 Task: Create a section Code Cowboys and in the section, add a milestone UI/UX Design Enhancements in the project TribeWorks.
Action: Mouse moved to (58, 340)
Screenshot: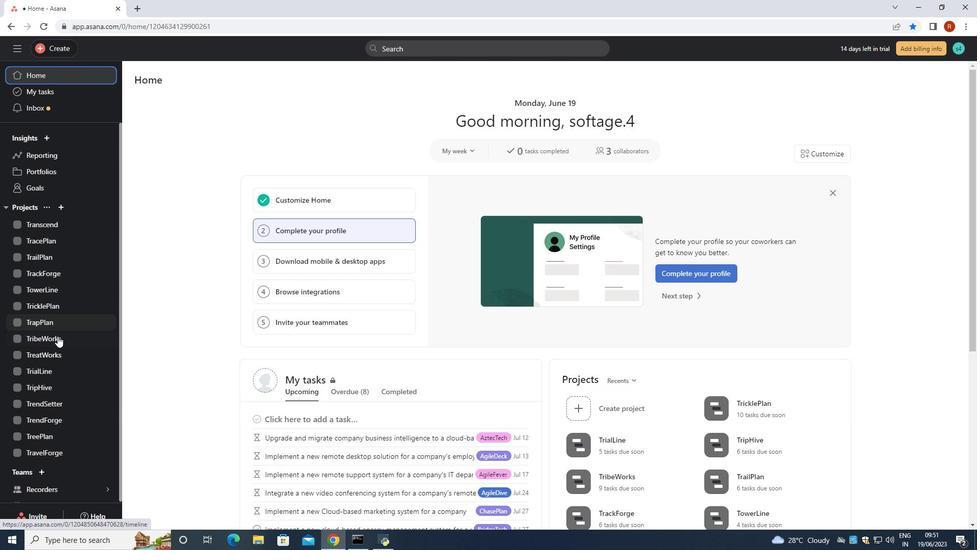 
Action: Mouse pressed left at (58, 340)
Screenshot: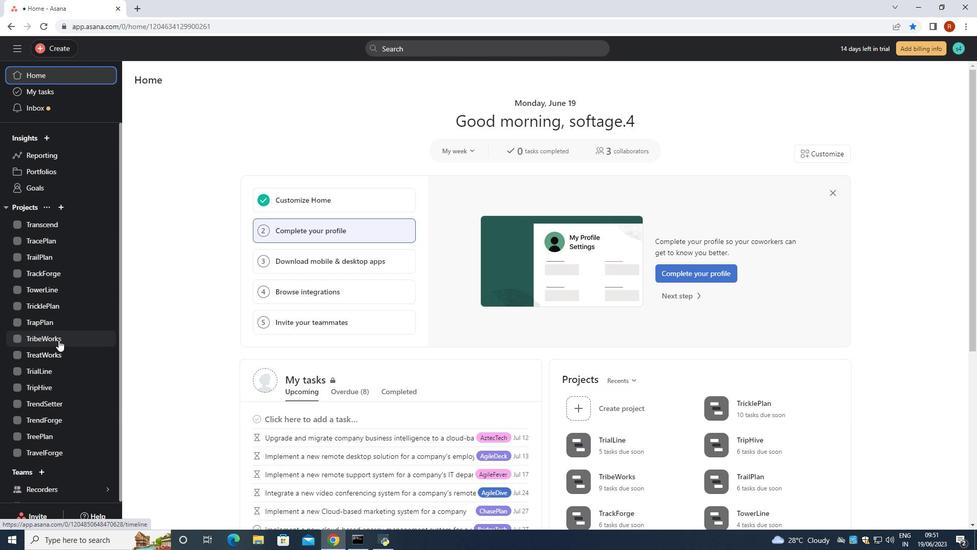 
Action: Mouse moved to (182, 337)
Screenshot: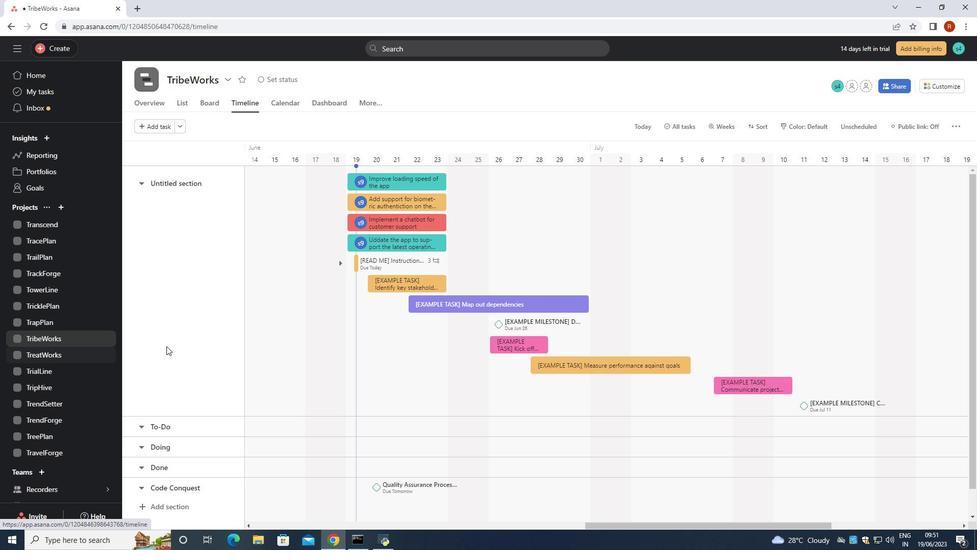 
Action: Mouse scrolled (182, 337) with delta (0, 0)
Screenshot: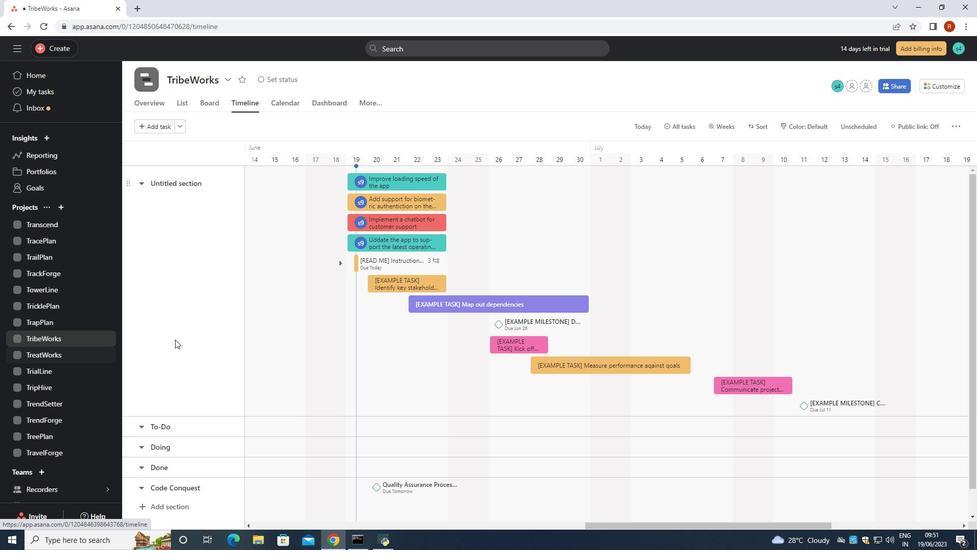 
Action: Mouse scrolled (182, 337) with delta (0, 0)
Screenshot: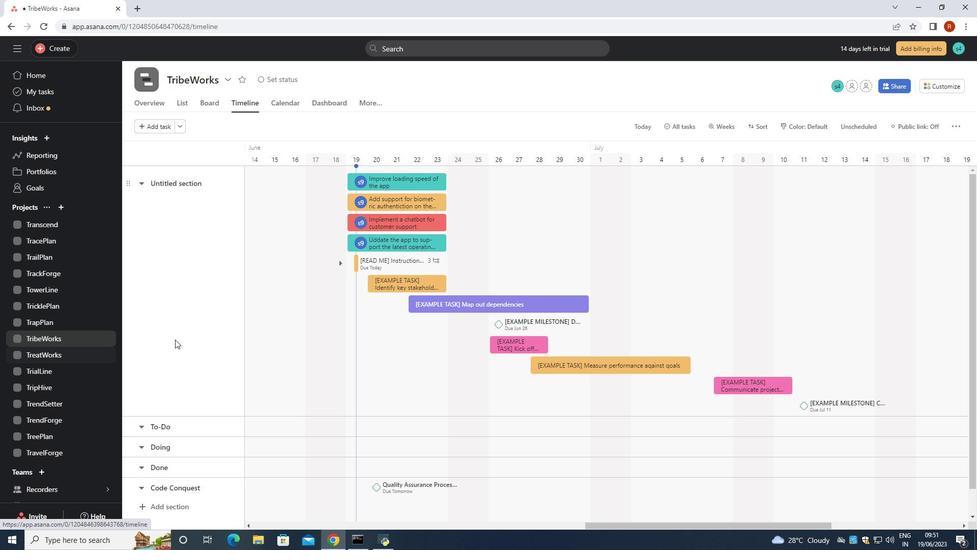 
Action: Mouse moved to (182, 338)
Screenshot: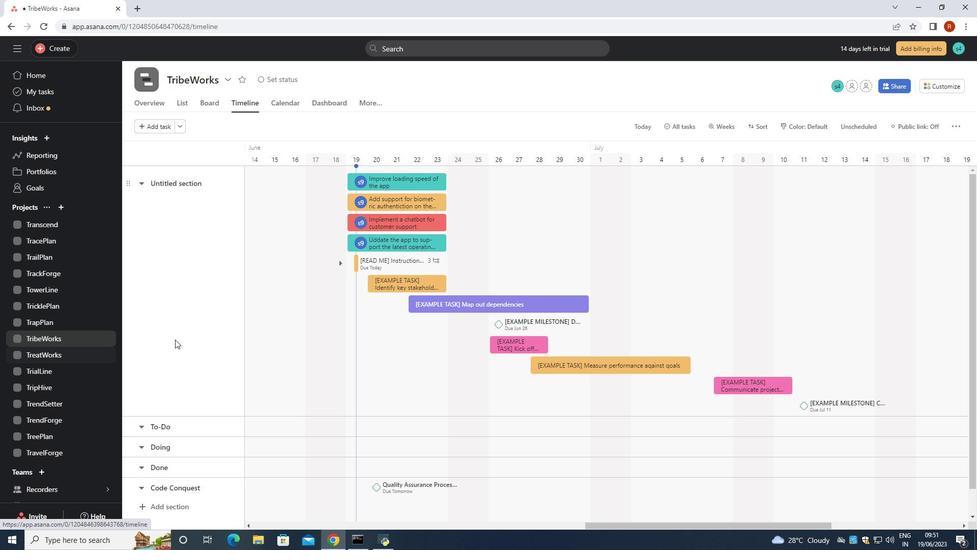 
Action: Mouse scrolled (182, 338) with delta (0, 0)
Screenshot: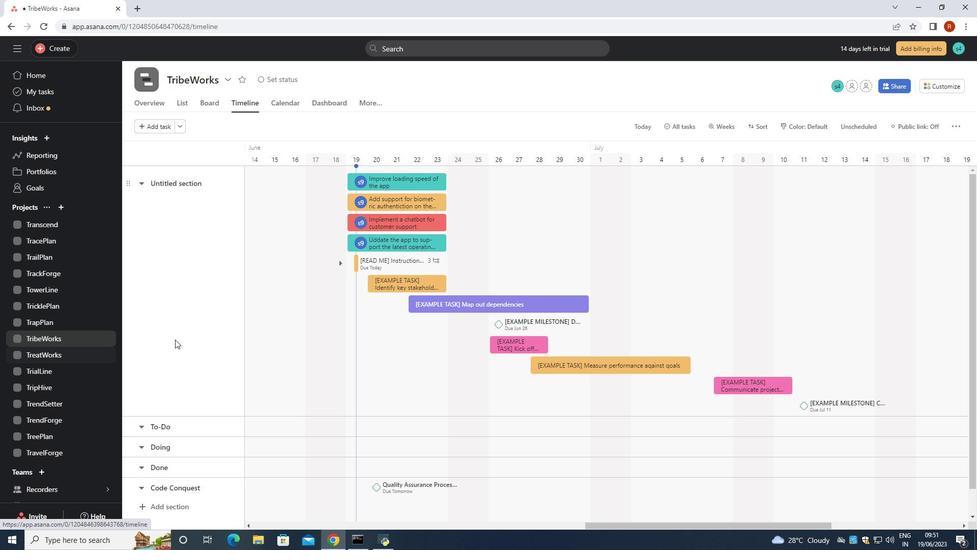 
Action: Mouse moved to (182, 339)
Screenshot: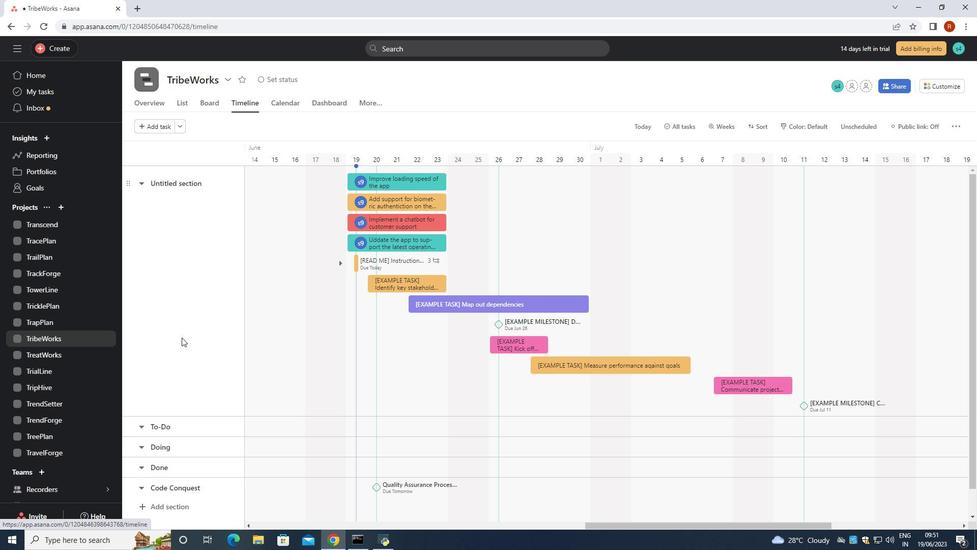 
Action: Mouse scrolled (182, 339) with delta (0, 0)
Screenshot: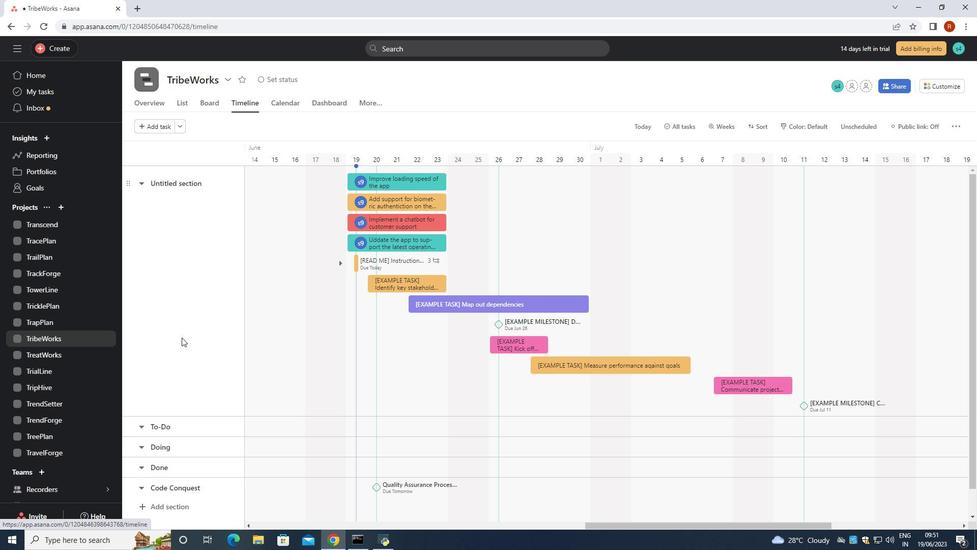 
Action: Mouse moved to (171, 478)
Screenshot: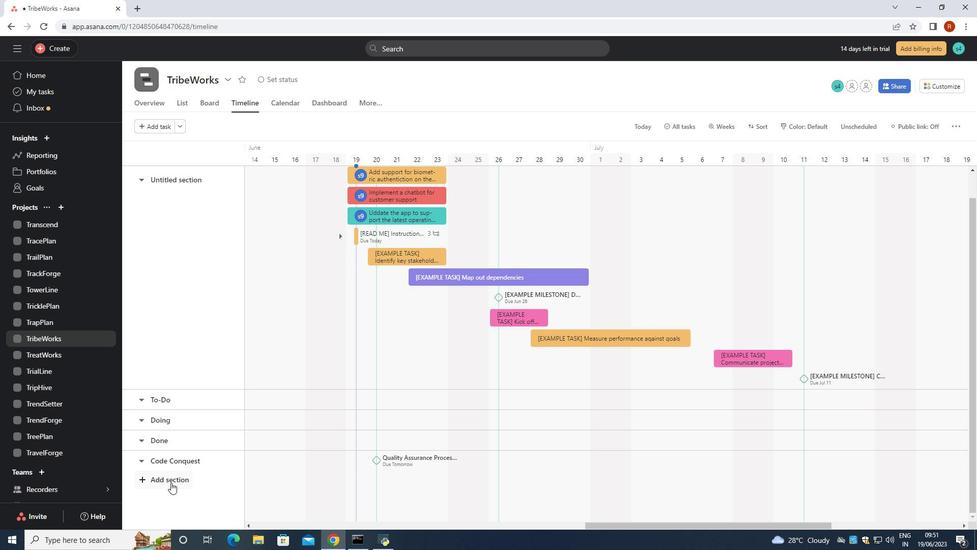 
Action: Mouse pressed left at (171, 478)
Screenshot: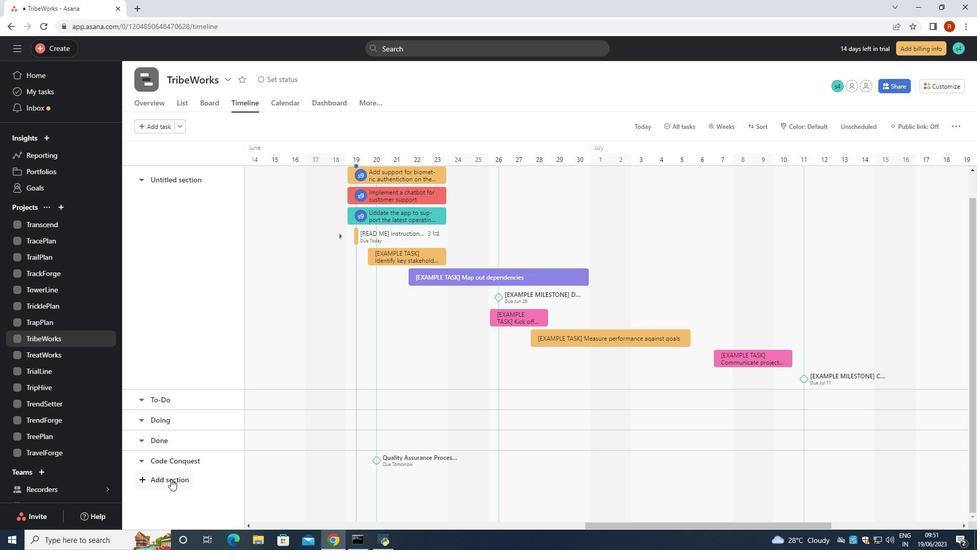 
Action: Key pressed <Key.shift><Key.shift><Key.shift><Key.shift><Key.shift><Key.shift>Code<Key.space><Key.shift><Key.shift><Key.shift><Key.shift><Key.shift><Key.shift><Key.shift><Key.shift><Key.shift><Key.shift><Key.shift><Key.shift><Key.shift><Key.shift><Key.shift><Key.shift><Key.shift><Key.shift>Cowboy<Key.space>
Screenshot: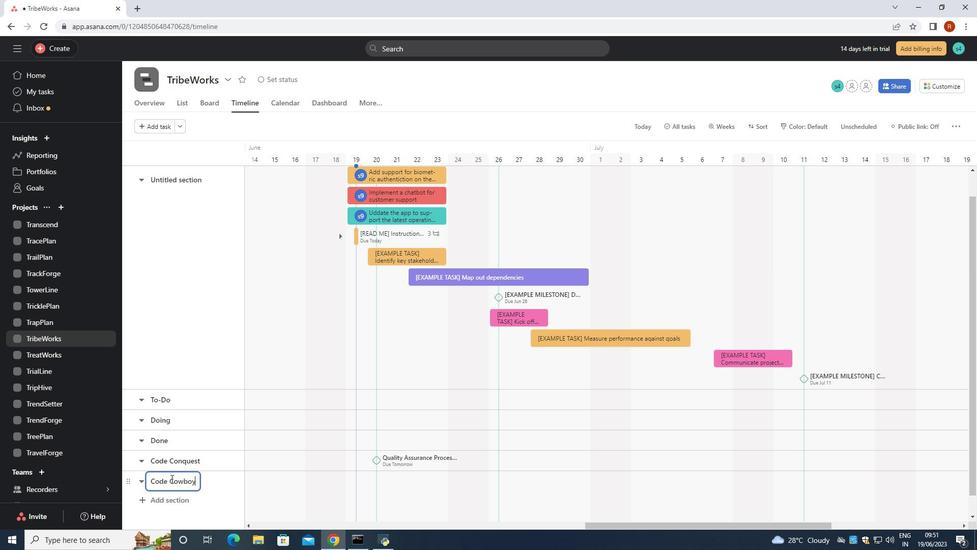 
Action: Mouse moved to (302, 481)
Screenshot: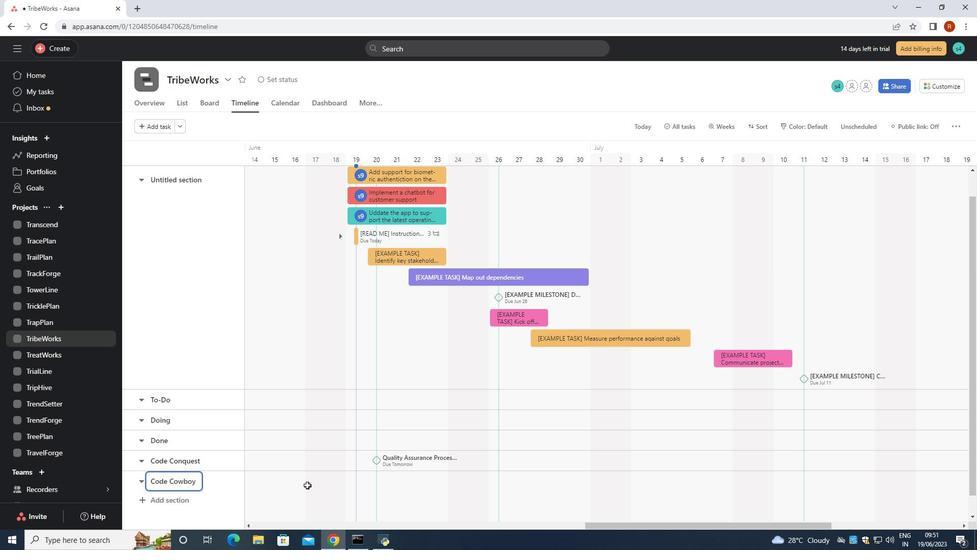 
Action: Mouse pressed left at (302, 481)
Screenshot: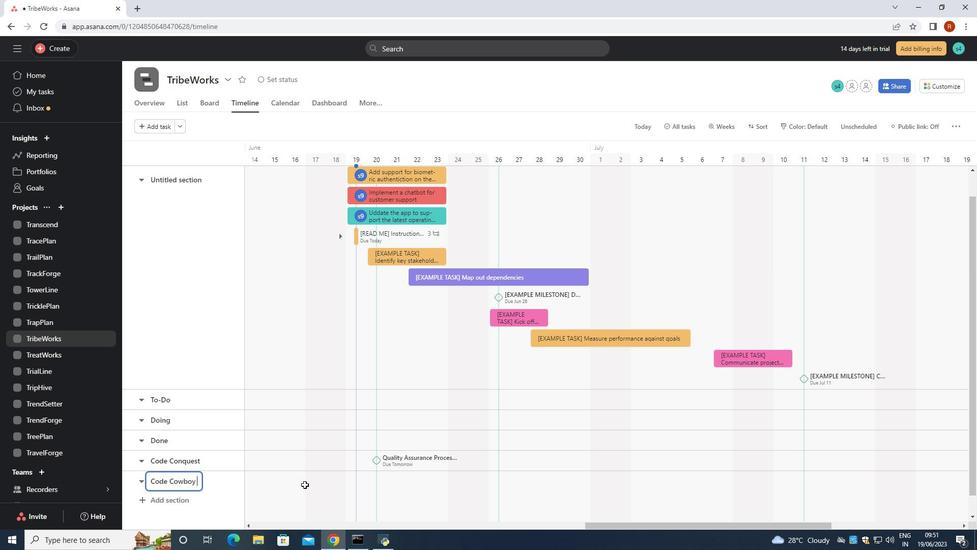 
Action: Mouse pressed left at (302, 481)
Screenshot: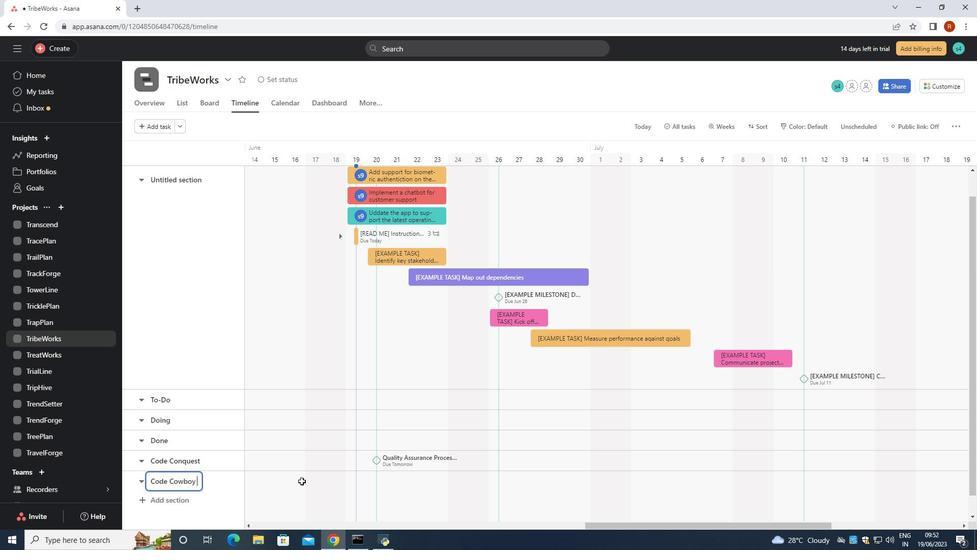
Action: Mouse moved to (302, 481)
Screenshot: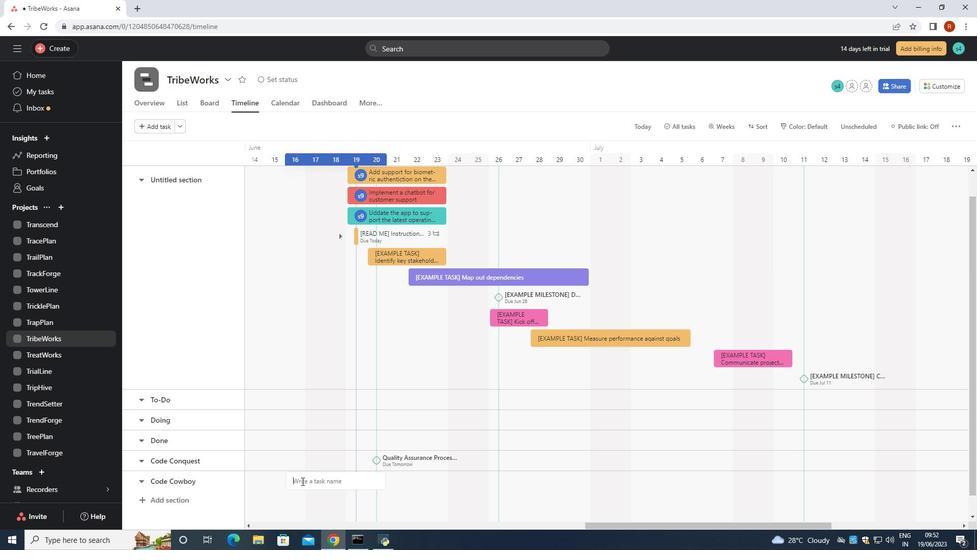 
Action: Key pressed <Key.shift><Key.shift><Key.shift><Key.shift><Key.shift><Key.shift><Key.shift><Key.shift><Key.shift><Key.shift><Key.shift><Key.shift><Key.shift><Key.shift><Key.shift><Key.shift><Key.shift><Key.shift><Key.shift><Key.shift><Key.shift><Key.shift><Key.shift><Key.shift><Key.shift><Key.shift><Key.shift><Key.shift><Key.shift><Key.shift><Key.shift><Key.shift><Key.shift><Key.shift><Key.shift><Key.shift><Key.shift><Key.shift><Key.shift><Key.shift><Key.shift><Key.shift><Key.shift><Key.shift><Key.shift><Key.shift><Key.shift><Key.shift><Key.shift><Key.shift><Key.shift><Key.shift><Key.shift><Key.shift><Key.shift><Key.shift><Key.shift><Key.shift><Key.shift><Key.shift><Key.shift><Key.shift><Key.shift><Key.shift><Key.shift><Key.shift><Key.shift><Key.shift><Key.shift><Key.shift><Key.shift><Key.shift><Key.shift><Key.shift><Key.shift><Key.shift><Key.shift><Key.shift><Key.shift><Key.shift><Key.shift><Key.shift><Key.shift><Key.shift><Key.shift><Key.shift><Key.shift><Key.shift><Key.shift><Key.shift><Key.shift><Key.shift><Key.shift><Key.shift><Key.shift><Key.shift><Key.shift><Key.shift><Key.shift><Key.shift><Key.shift><Key.shift><Key.shift><Key.shift><Key.shift><Key.shift><Key.shift>UI<Key.shift><Key.shift><Key.shift><Key.shift><Key.shift><Key.shift><Key.shift><Key.shift><Key.shift><Key.shift><Key.shift><Key.shift>?<Key.backspace>/<Key.shift><Key.shift><Key.shift><Key.shift><Key.shift><Key.shift><Key.shift><Key.shift><Key.shift><Key.shift><Key.shift><Key.shift><Key.shift><Key.shift><Key.shift><Key.shift><Key.shift><Key.shift><Key.shift><Key.shift><Key.shift><Key.shift><Key.shift><Key.shift><Key.shift><Key.shift><Key.shift><Key.shift><Key.shift><Key.shift><Key.shift><Key.shift><Key.shift>UX<Key.space><Key.shift>Design<Key.space><Key.shift>Enhancements<Key.space>
Screenshot: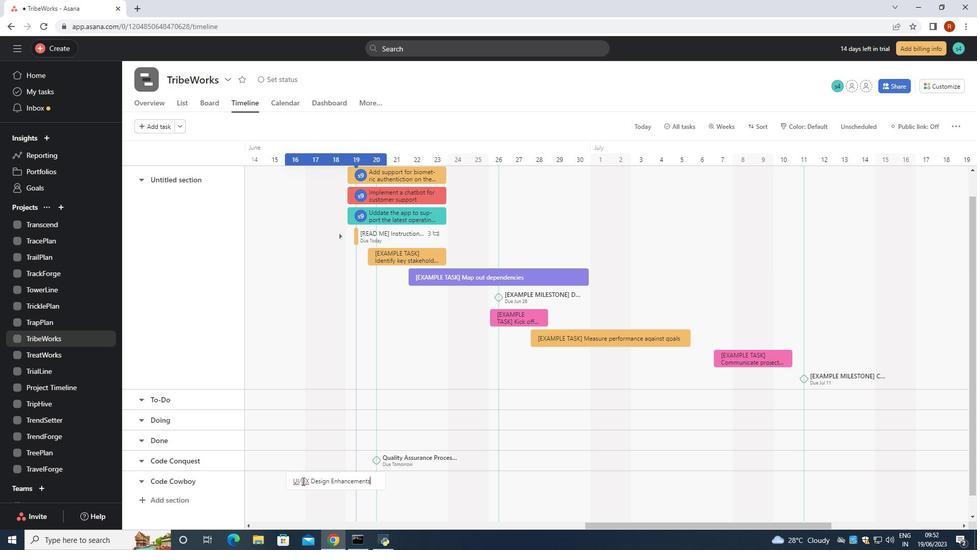 
Action: Mouse moved to (678, 549)
Screenshot: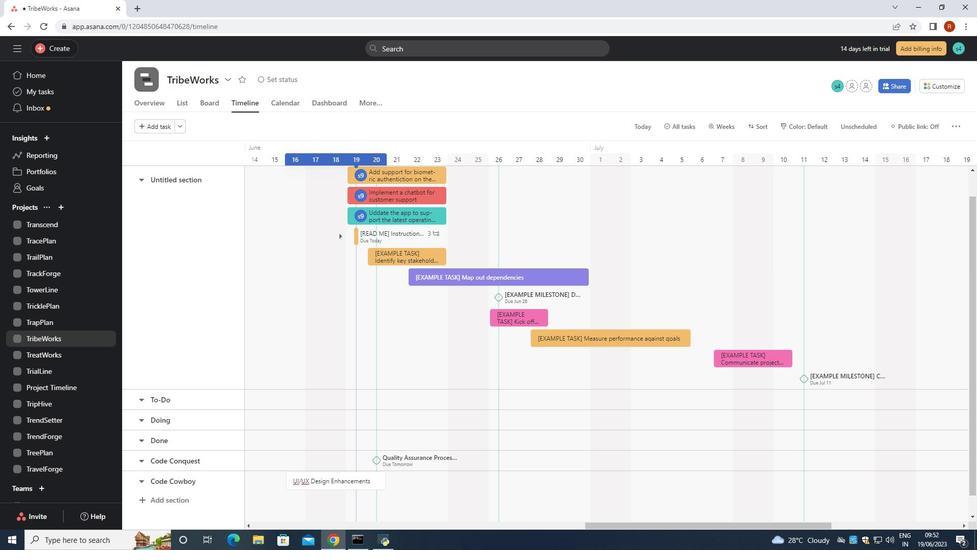
Action: Key pressed <Key.enter>
Screenshot: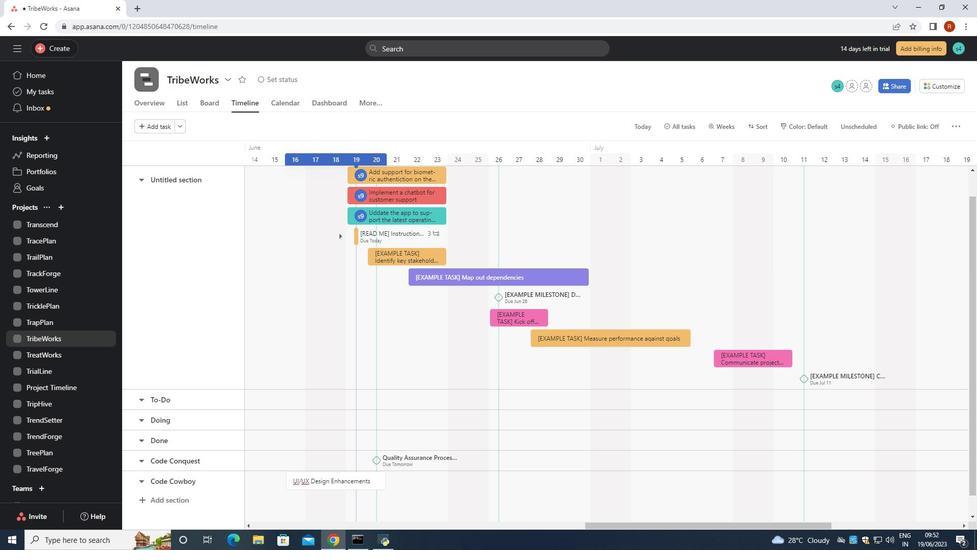 
Action: Mouse moved to (347, 480)
Screenshot: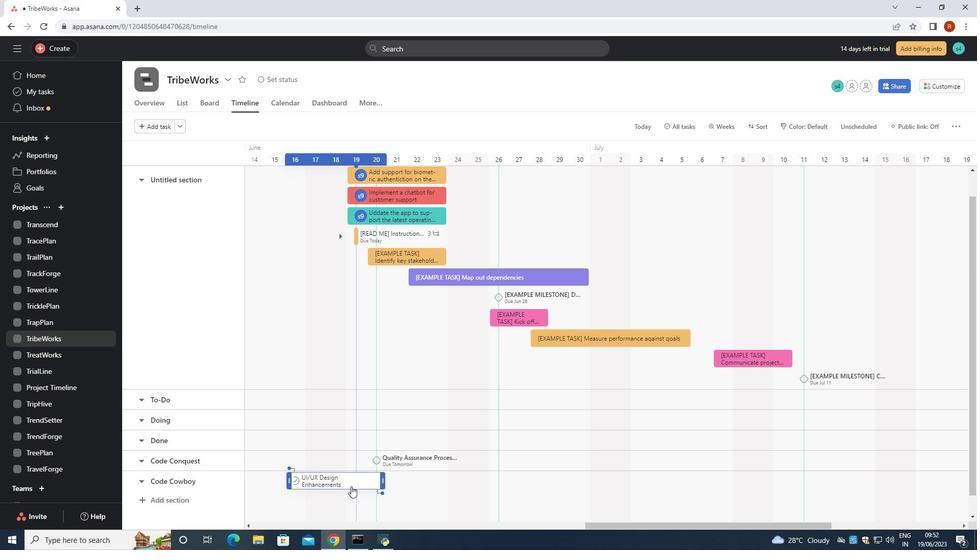 
Action: Mouse pressed right at (347, 480)
Screenshot: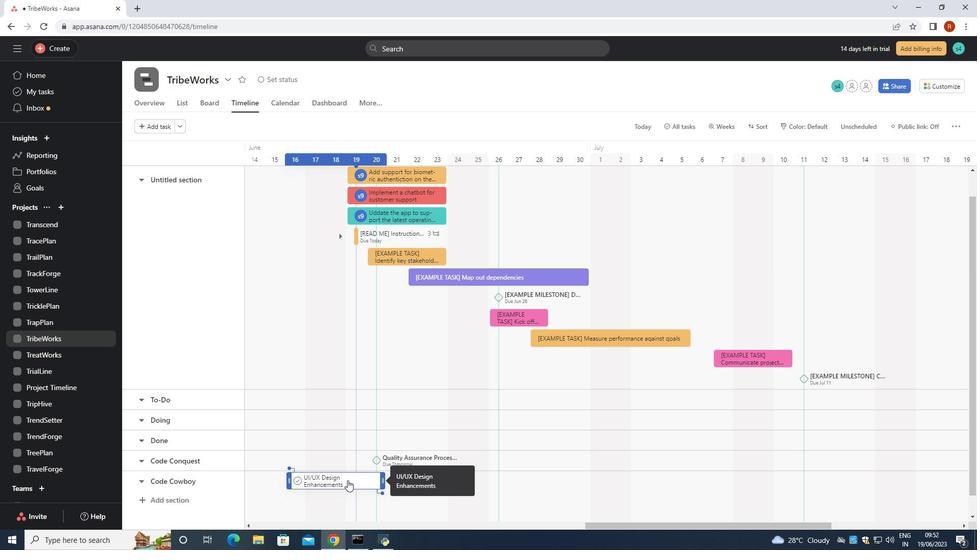 
Action: Mouse moved to (389, 428)
Screenshot: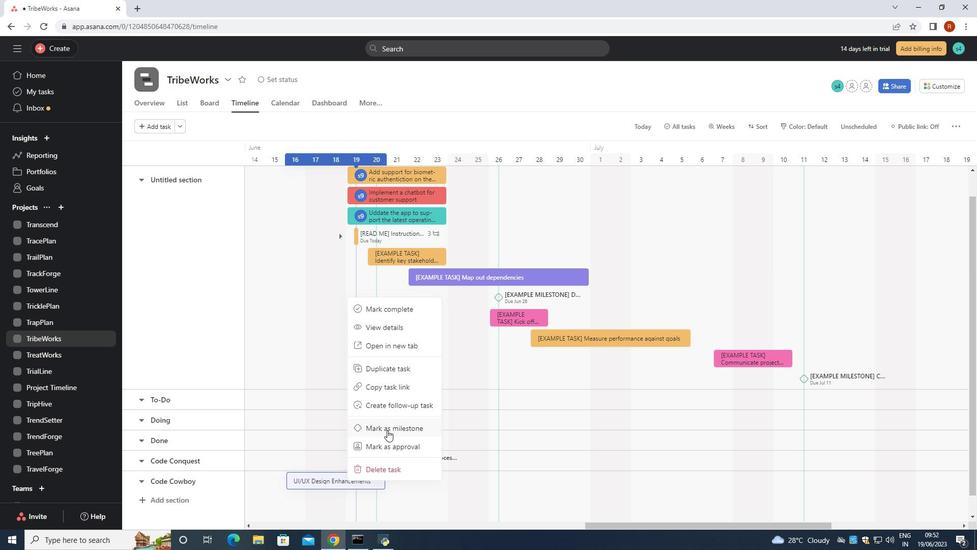 
Action: Mouse pressed left at (389, 428)
Screenshot: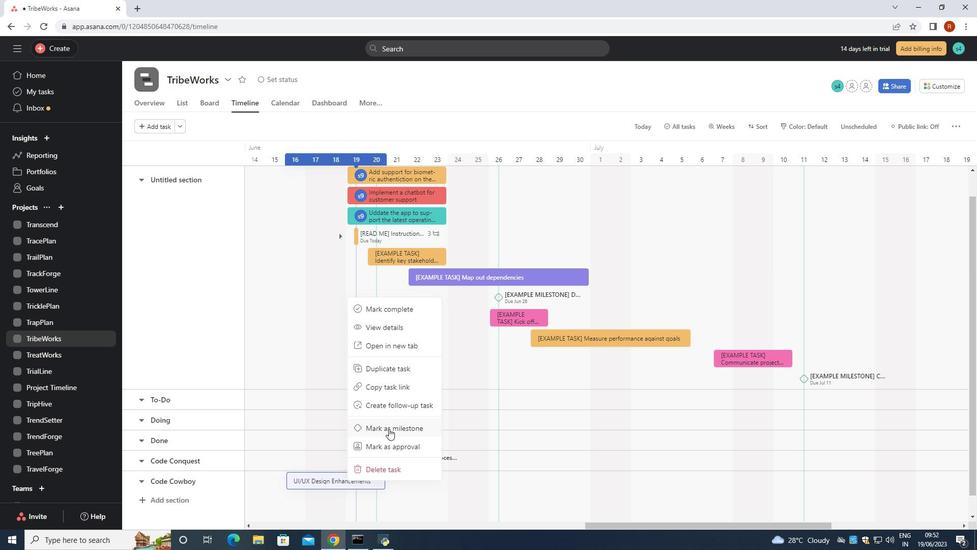 
Action: Mouse moved to (649, 442)
Screenshot: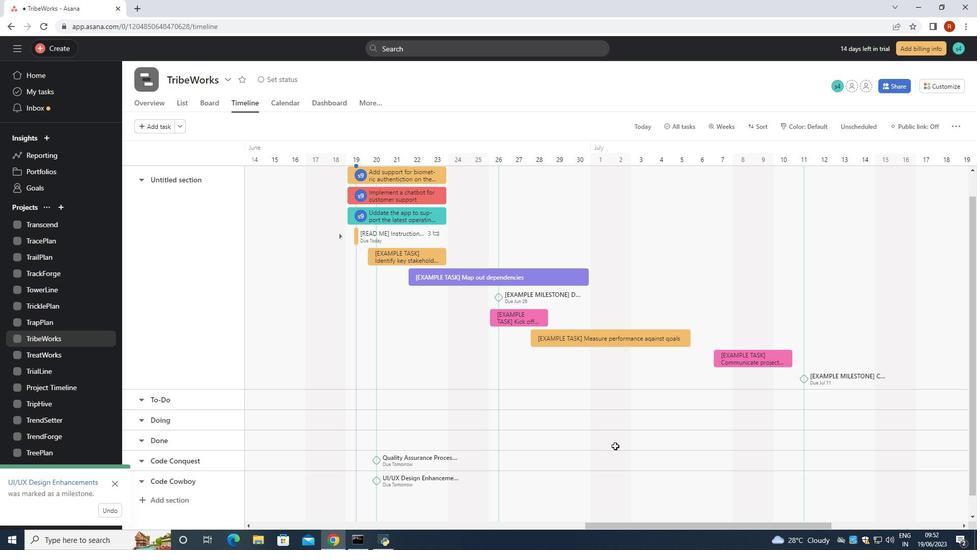 
